 Task: Check the safety & property of Tree house in Grandview, Texas, United States.
Action: Mouse moved to (706, 157)
Screenshot: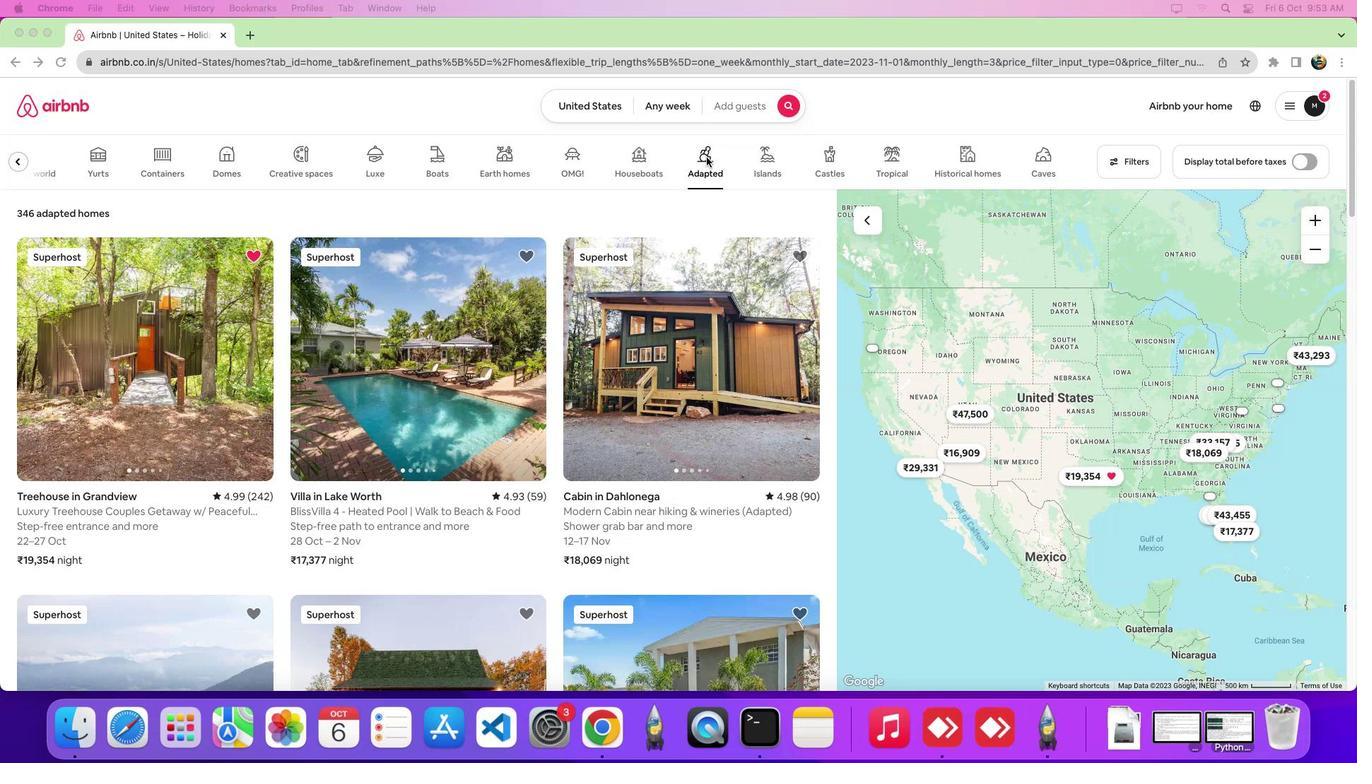 
Action: Mouse pressed left at (706, 157)
Screenshot: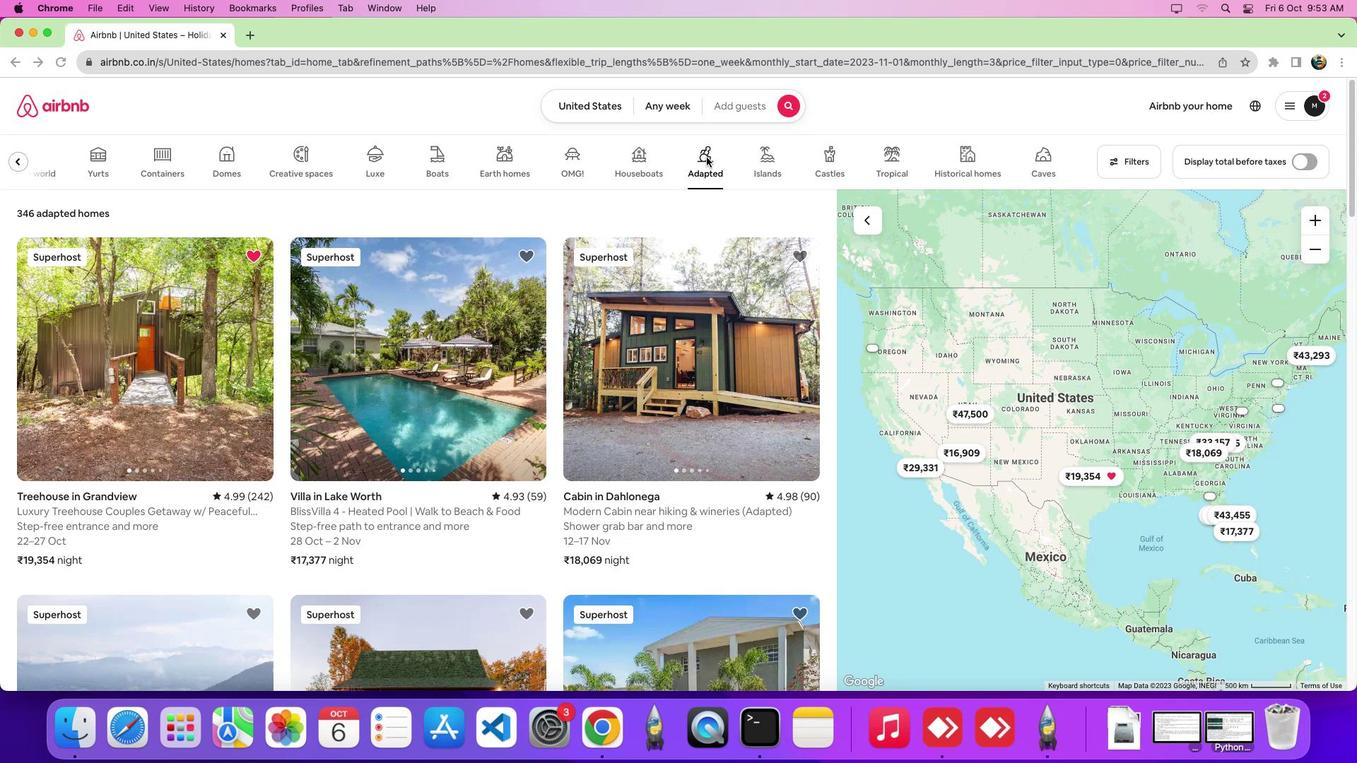 
Action: Mouse moved to (107, 364)
Screenshot: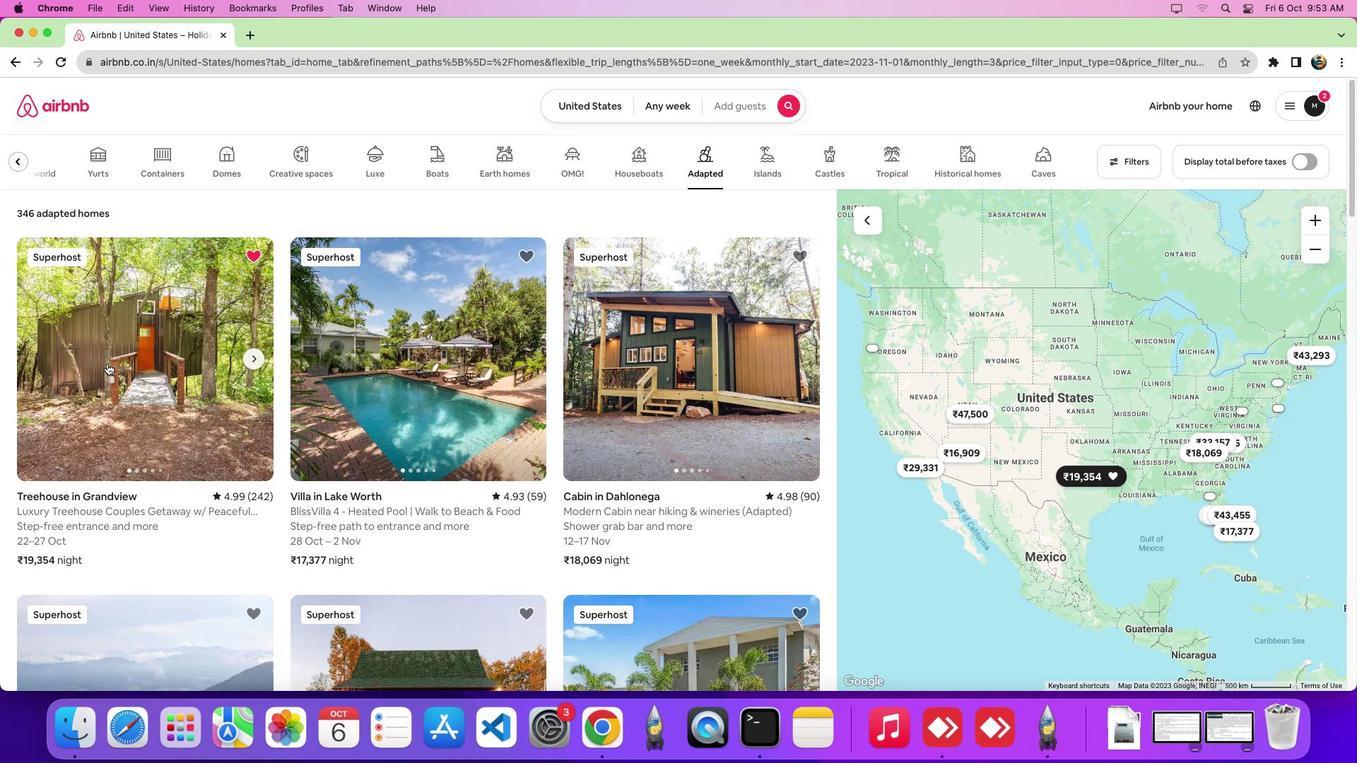 
Action: Mouse pressed left at (107, 364)
Screenshot: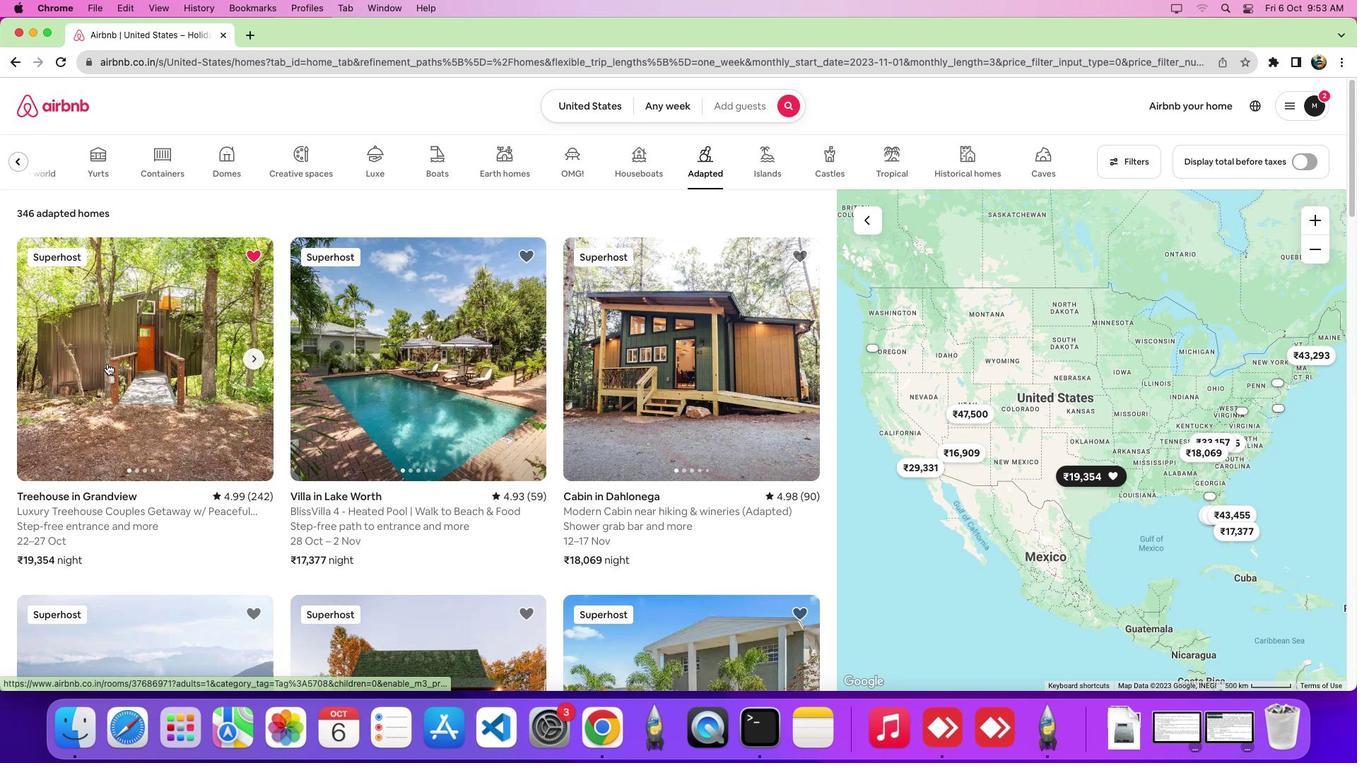 
Action: Mouse moved to (687, 405)
Screenshot: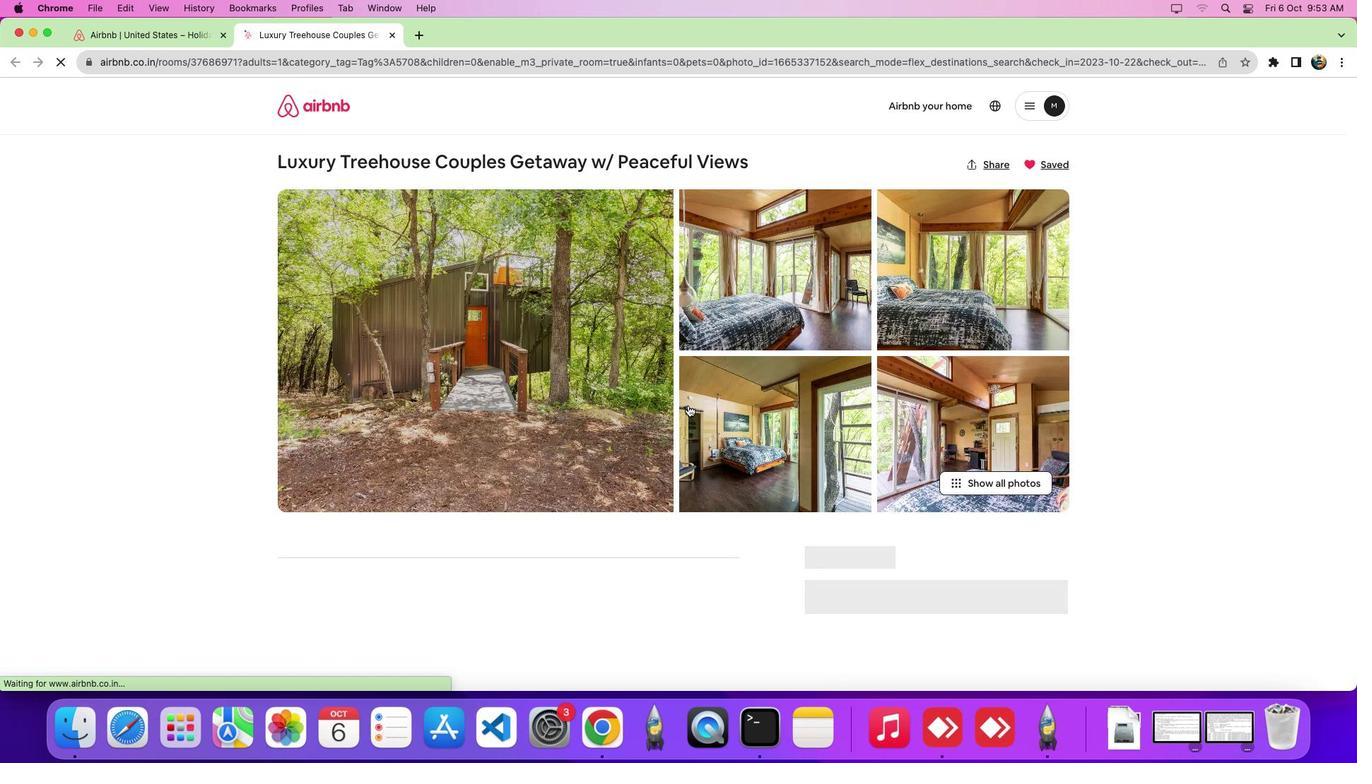 
Action: Mouse scrolled (687, 405) with delta (0, 0)
Screenshot: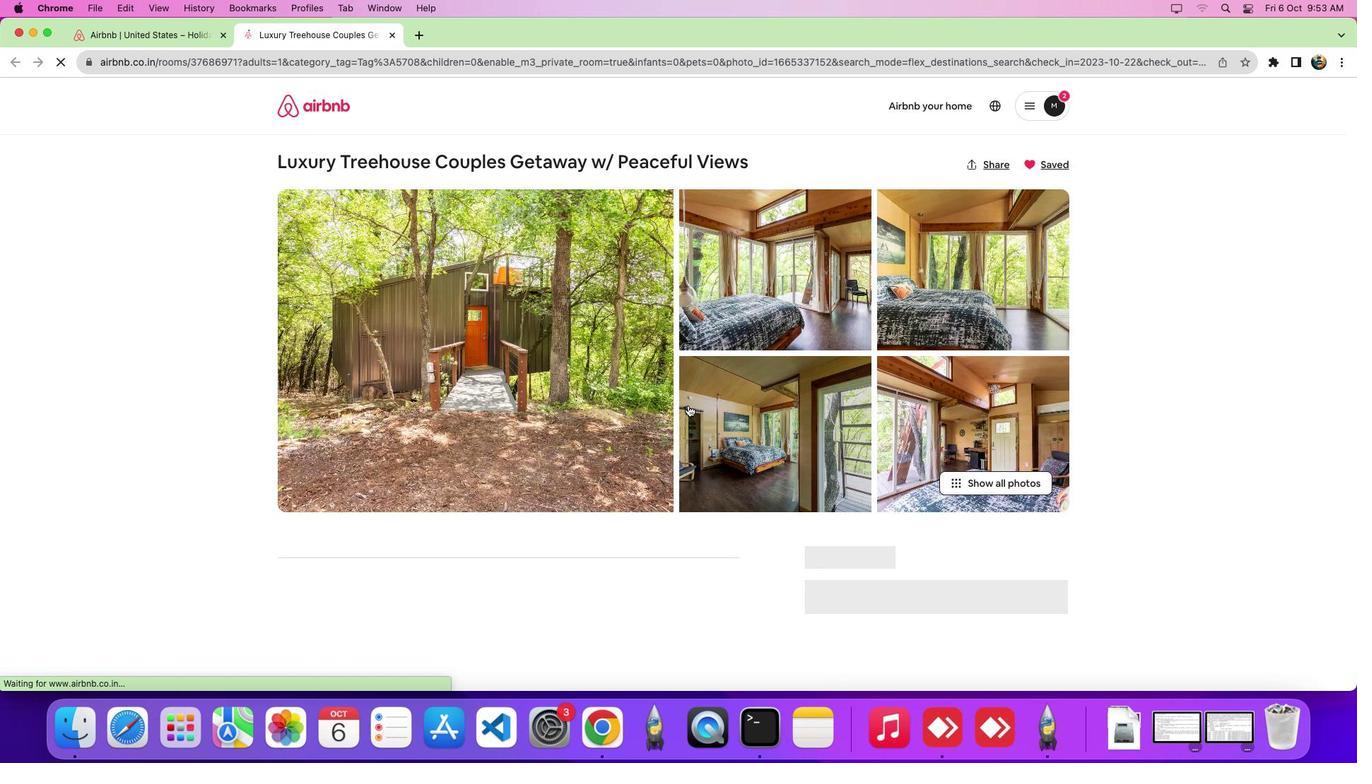 
Action: Mouse scrolled (687, 405) with delta (0, 0)
Screenshot: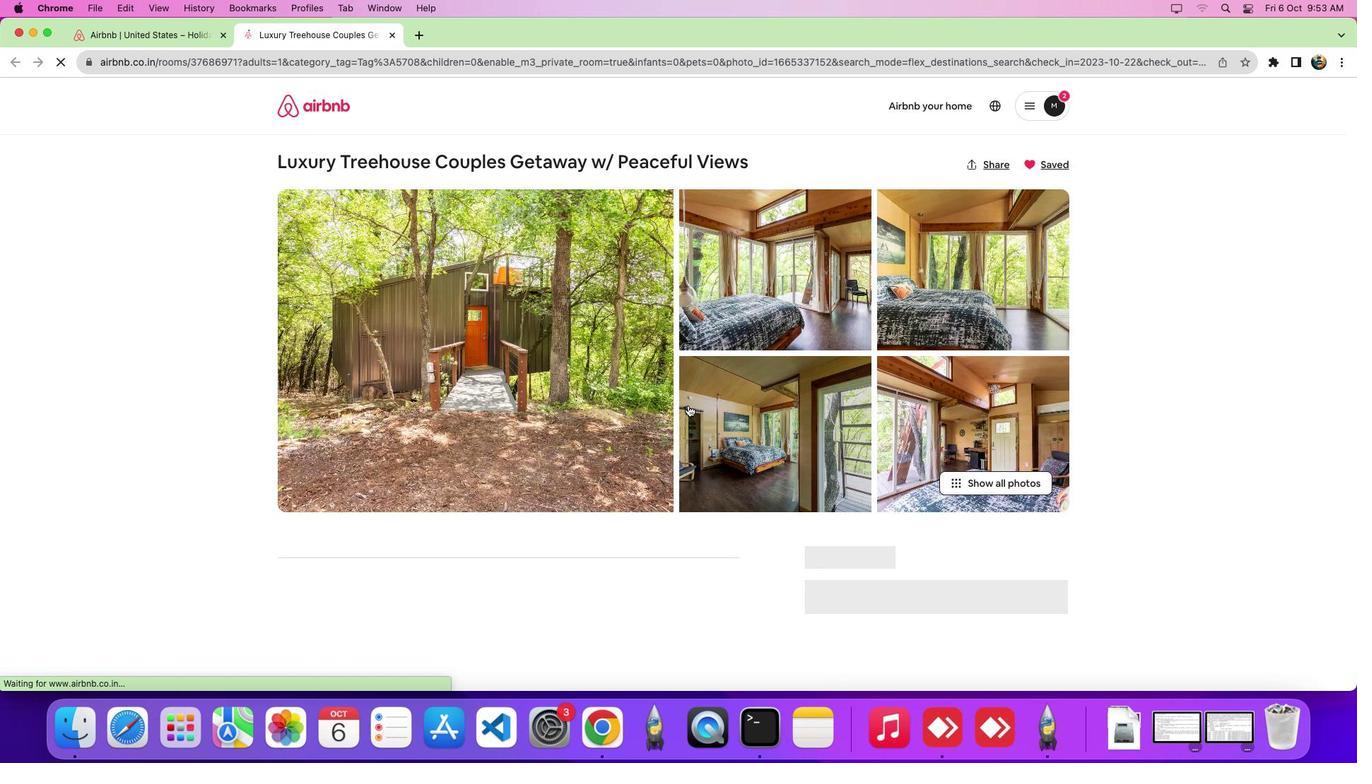 
Action: Mouse scrolled (687, 405) with delta (0, -4)
Screenshot: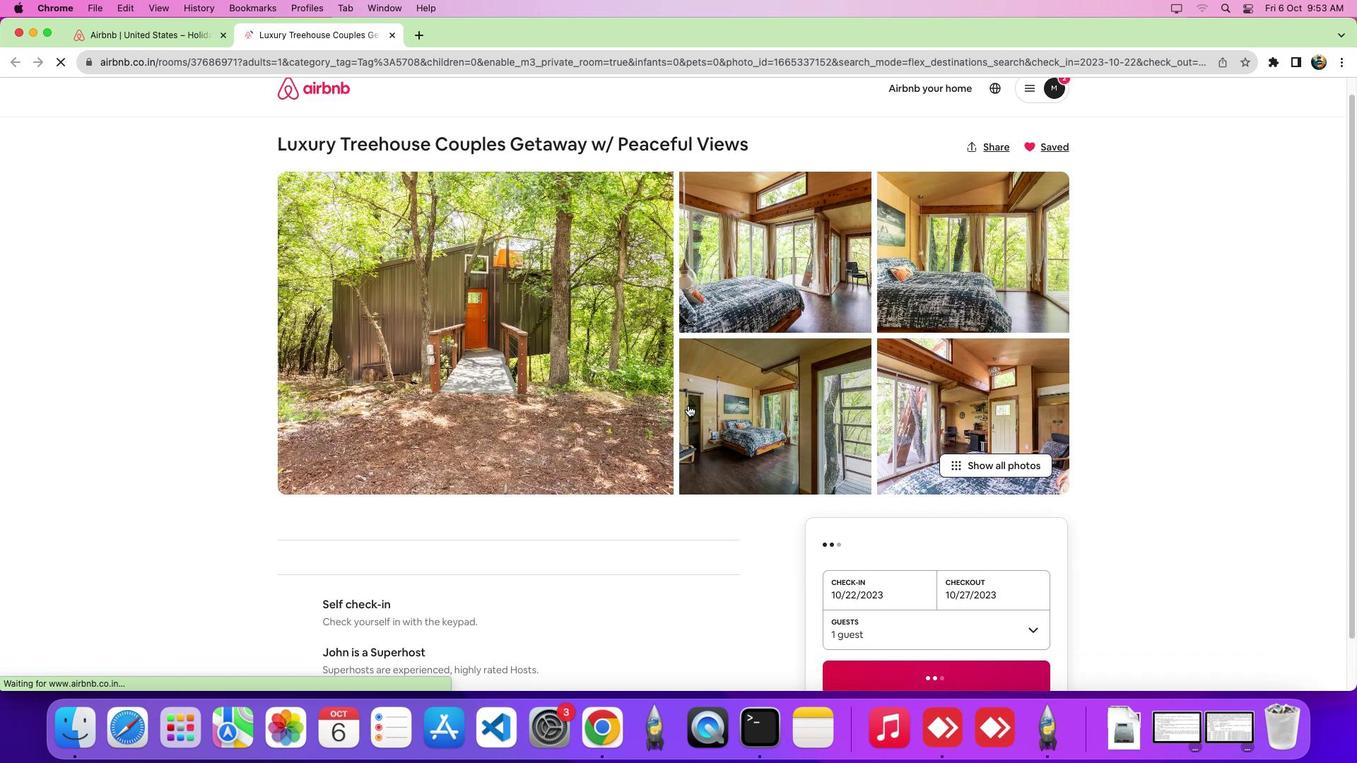 
Action: Mouse scrolled (687, 405) with delta (0, -6)
Screenshot: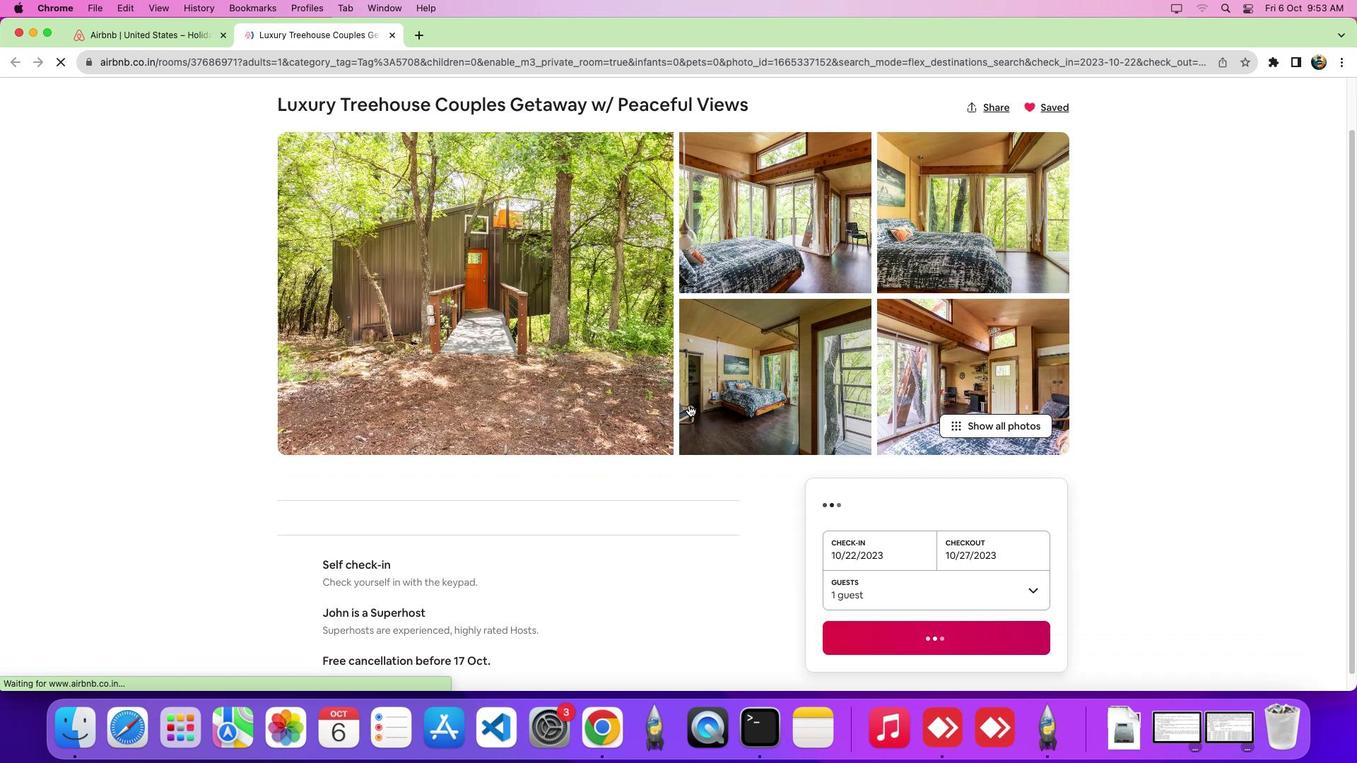 
Action: Mouse moved to (1354, 150)
Screenshot: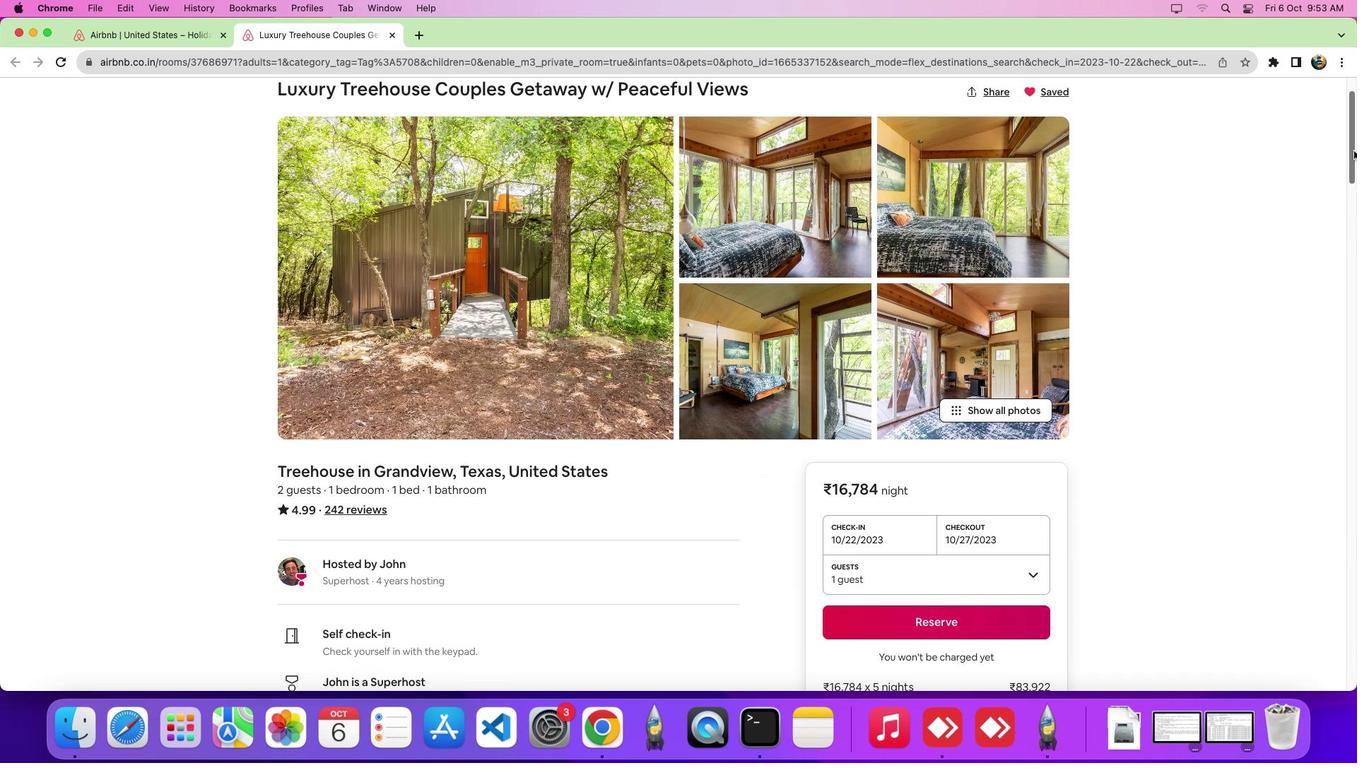 
Action: Mouse pressed left at (1354, 150)
Screenshot: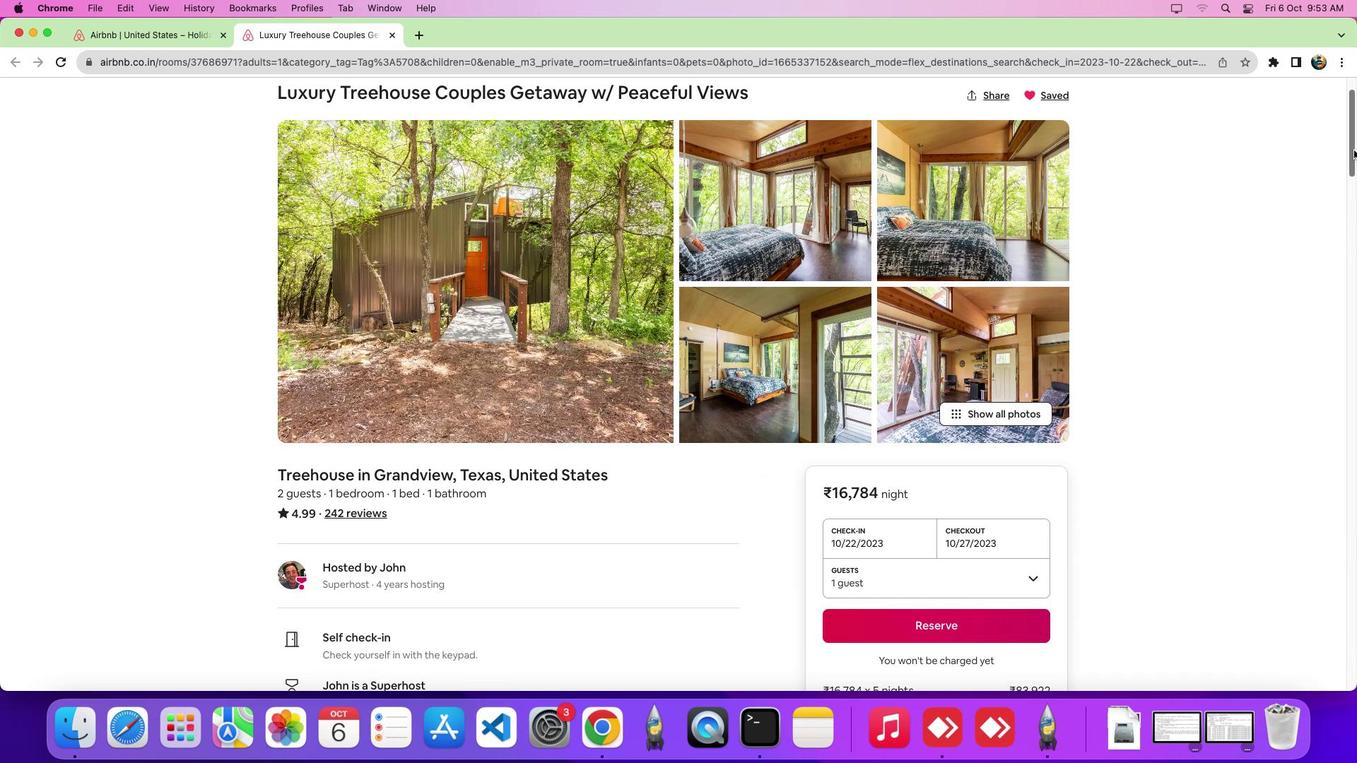 
Action: Mouse moved to (939, 494)
Screenshot: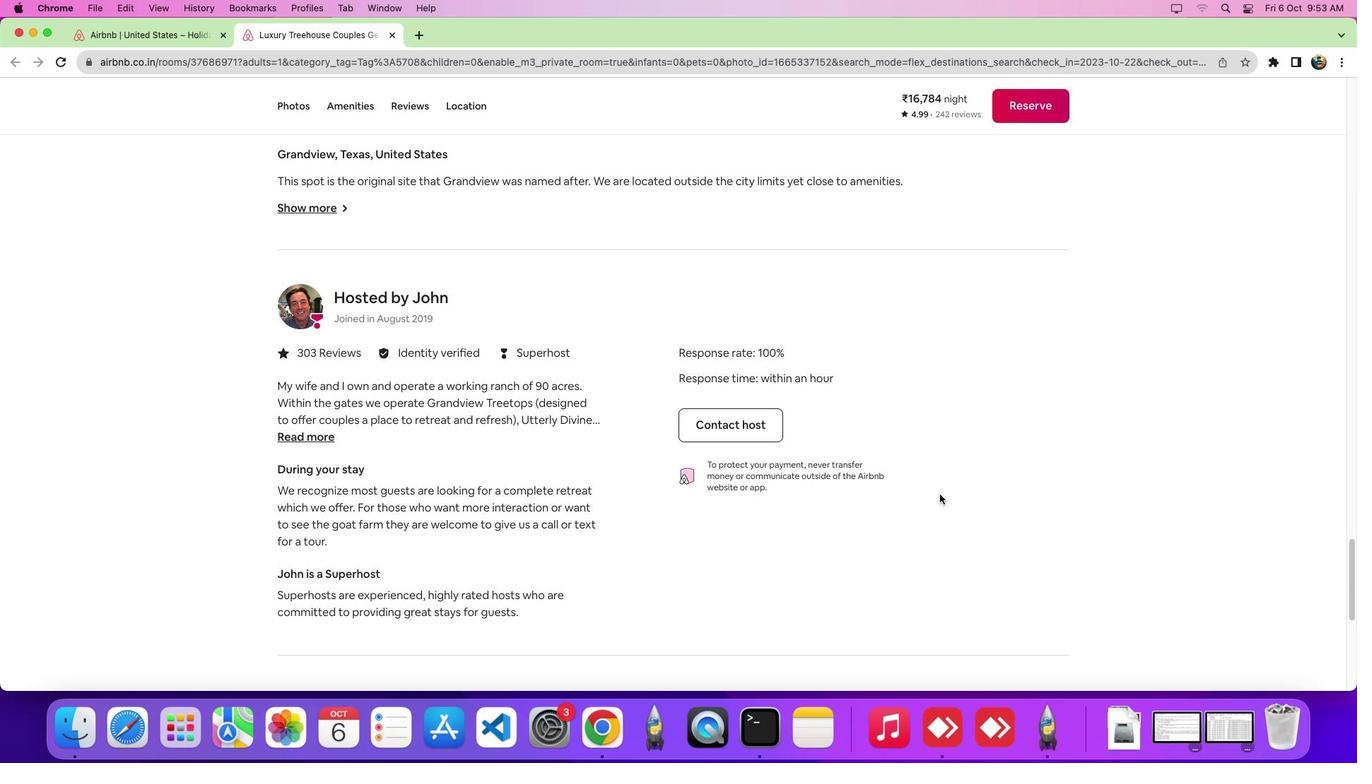 
Action: Mouse scrolled (939, 494) with delta (0, 0)
Screenshot: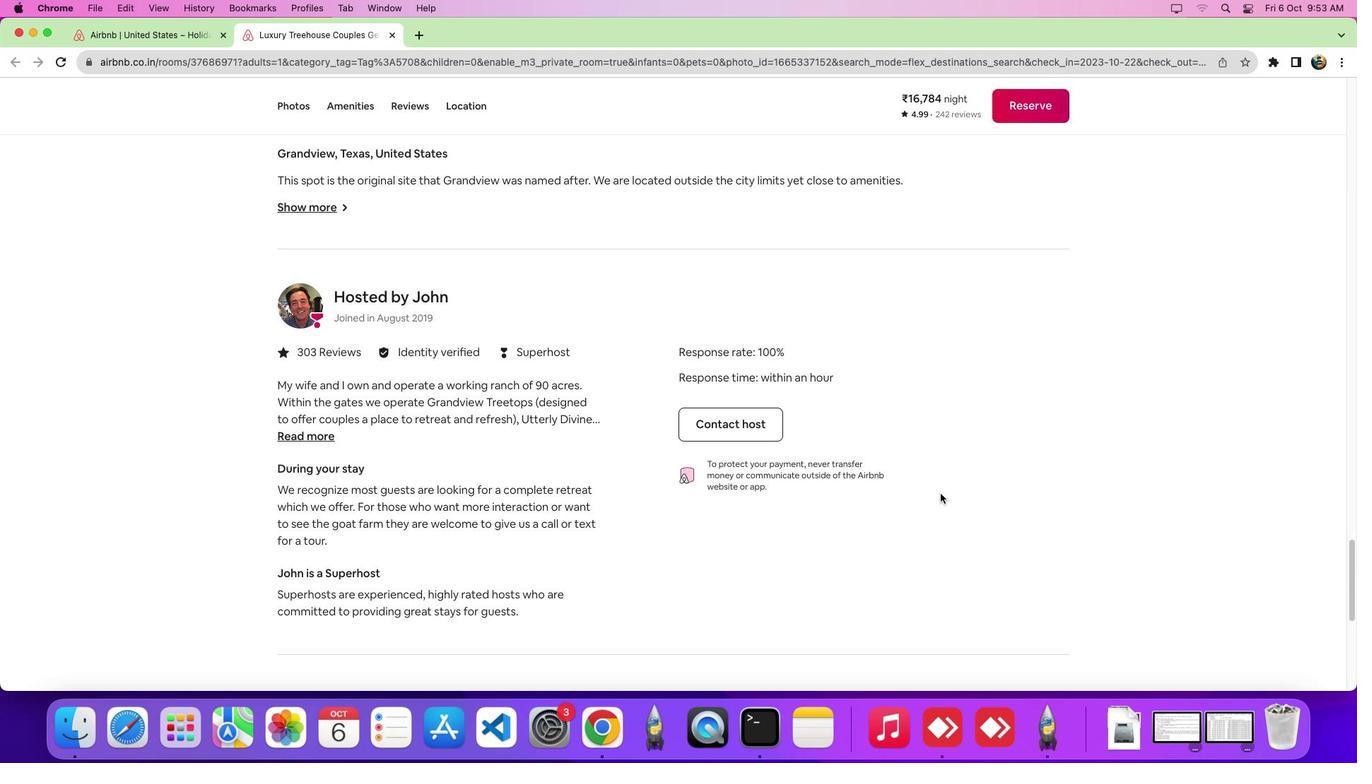 
Action: Mouse scrolled (939, 494) with delta (0, -1)
Screenshot: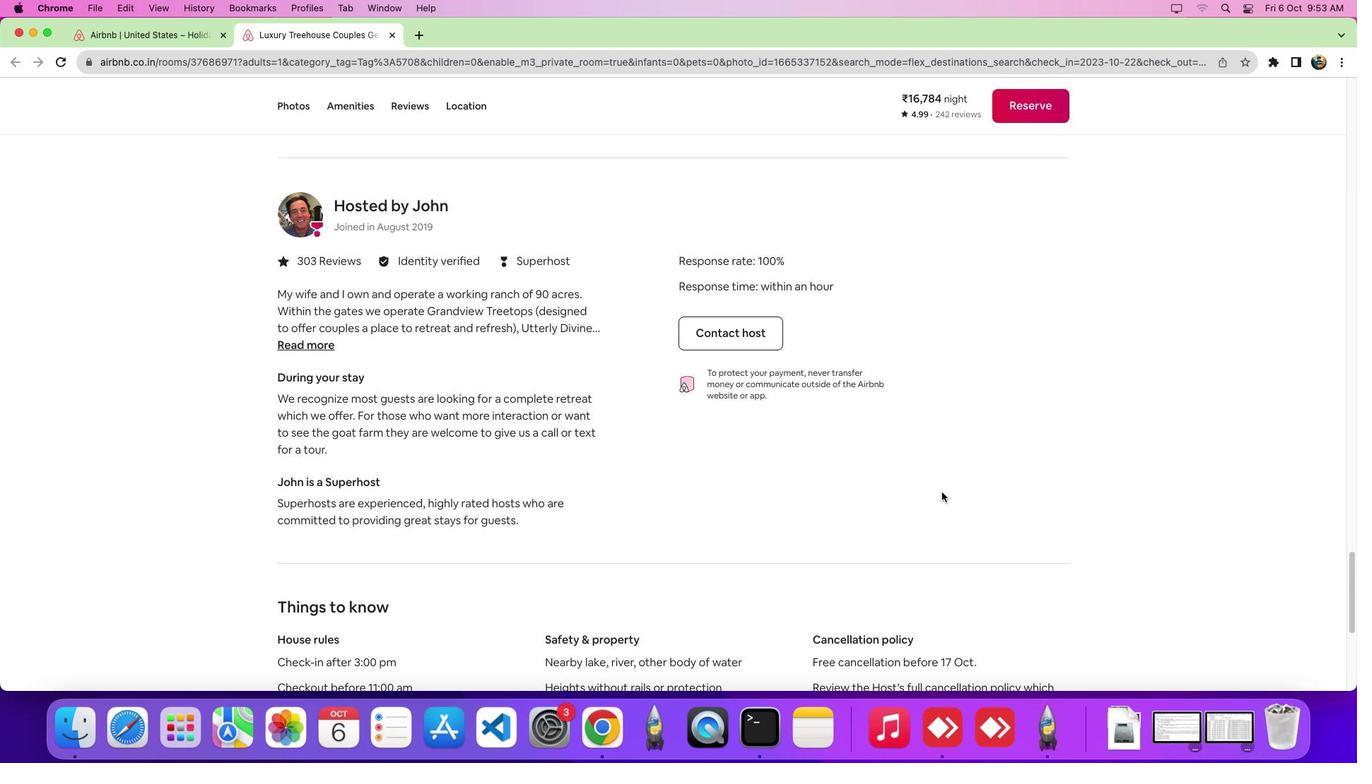
Action: Mouse scrolled (939, 494) with delta (0, -6)
Screenshot: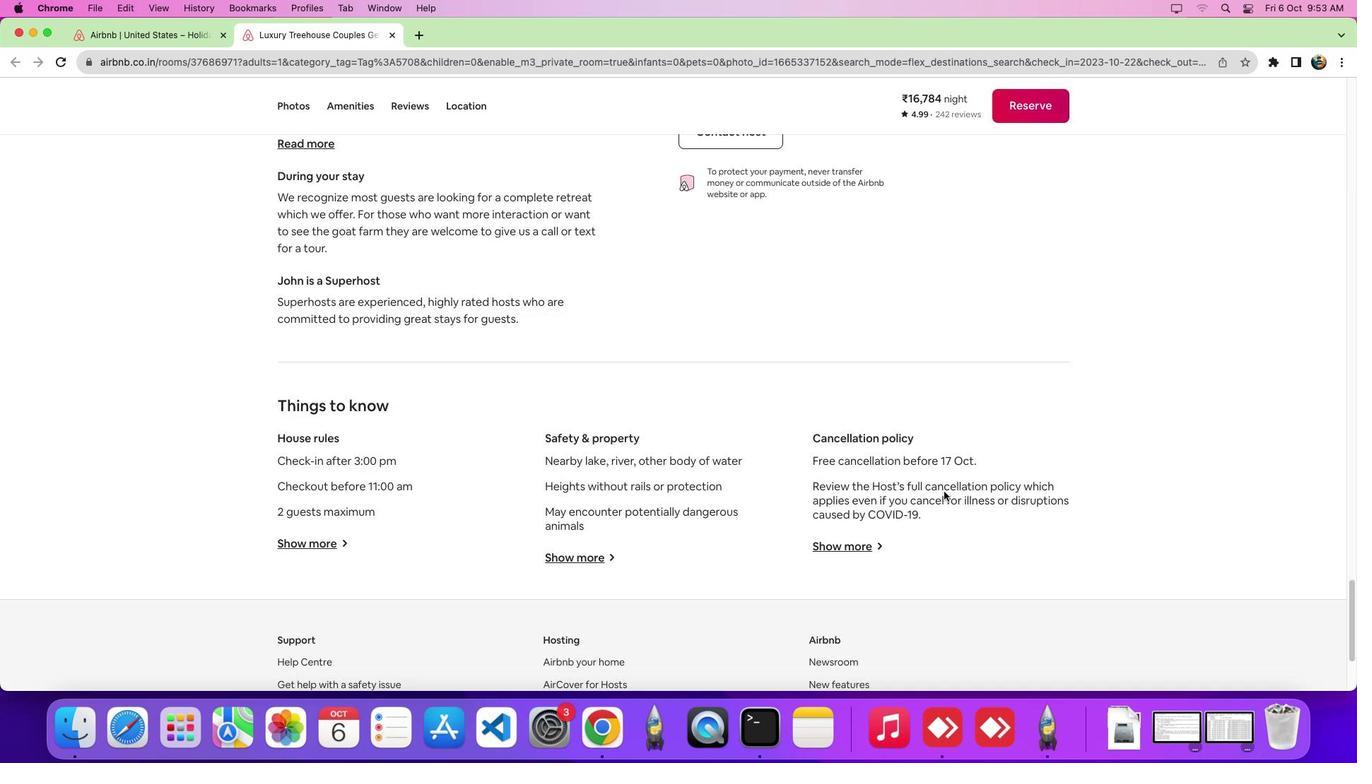 
Action: Mouse moved to (940, 493)
Screenshot: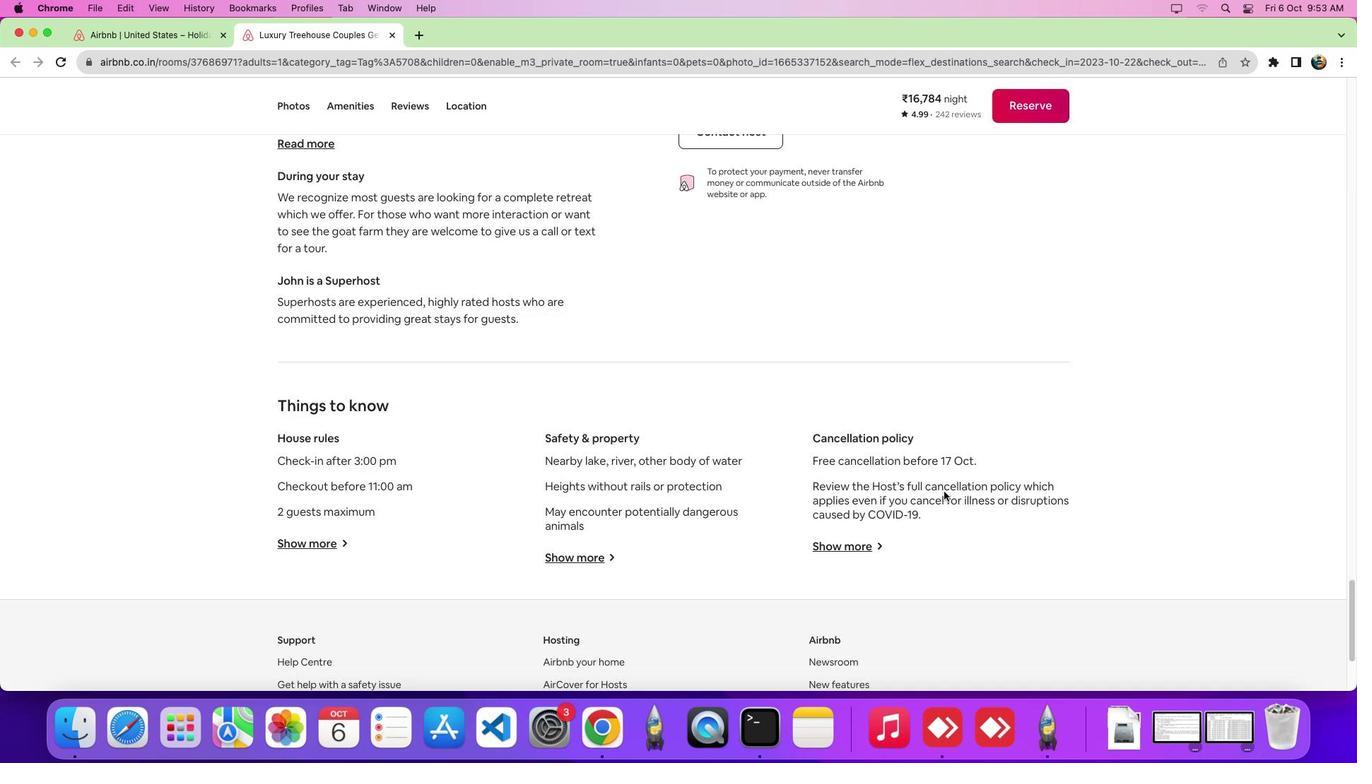 
Action: Mouse scrolled (940, 493) with delta (0, -9)
Screenshot: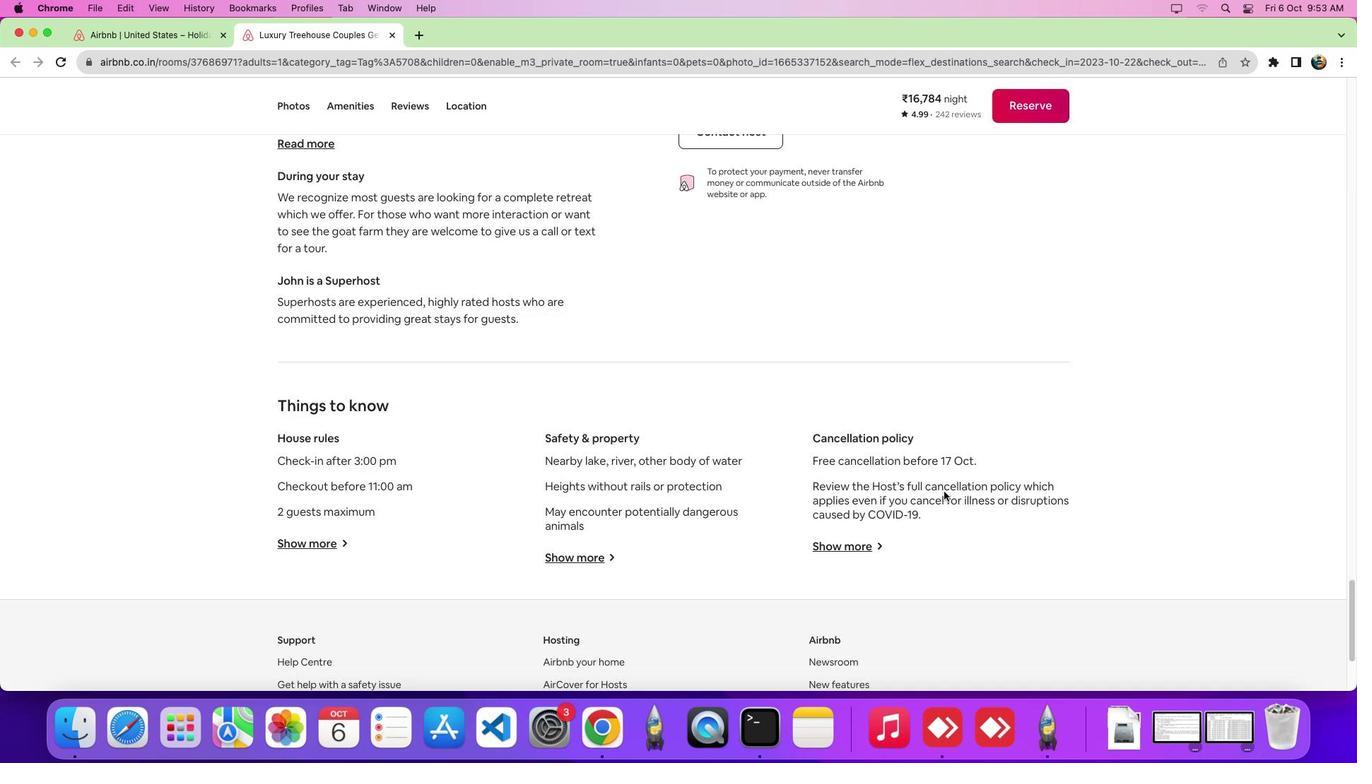 
Action: Mouse moved to (570, 365)
Screenshot: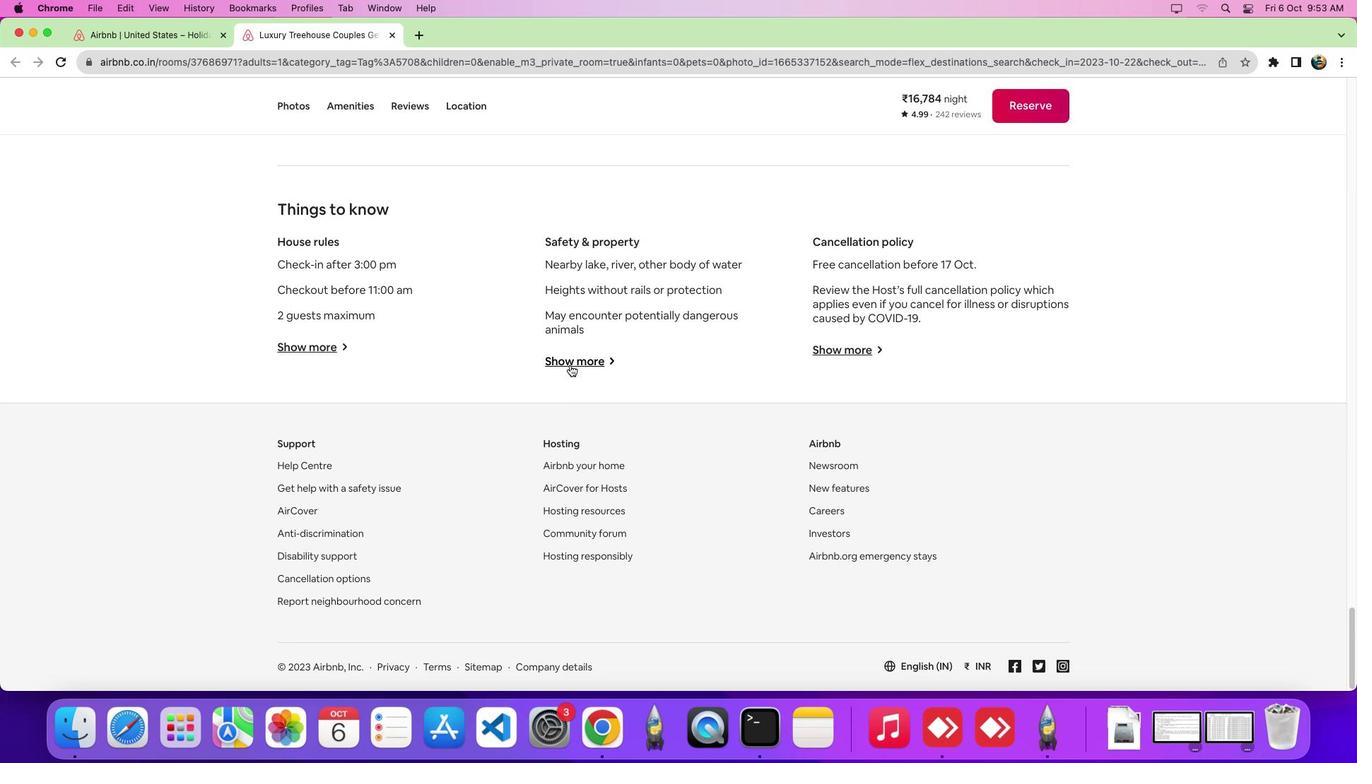 
Action: Mouse pressed left at (570, 365)
Screenshot: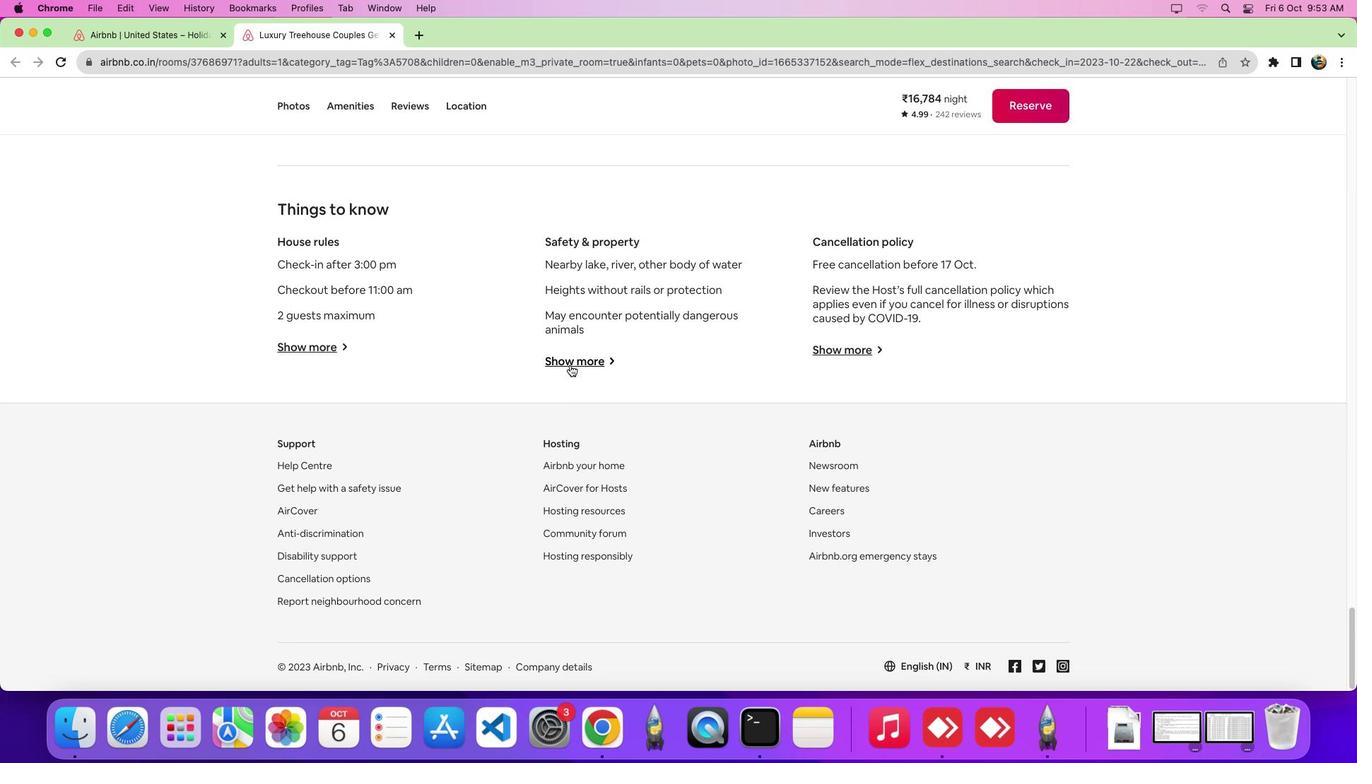 
Action: Mouse moved to (572, 368)
Screenshot: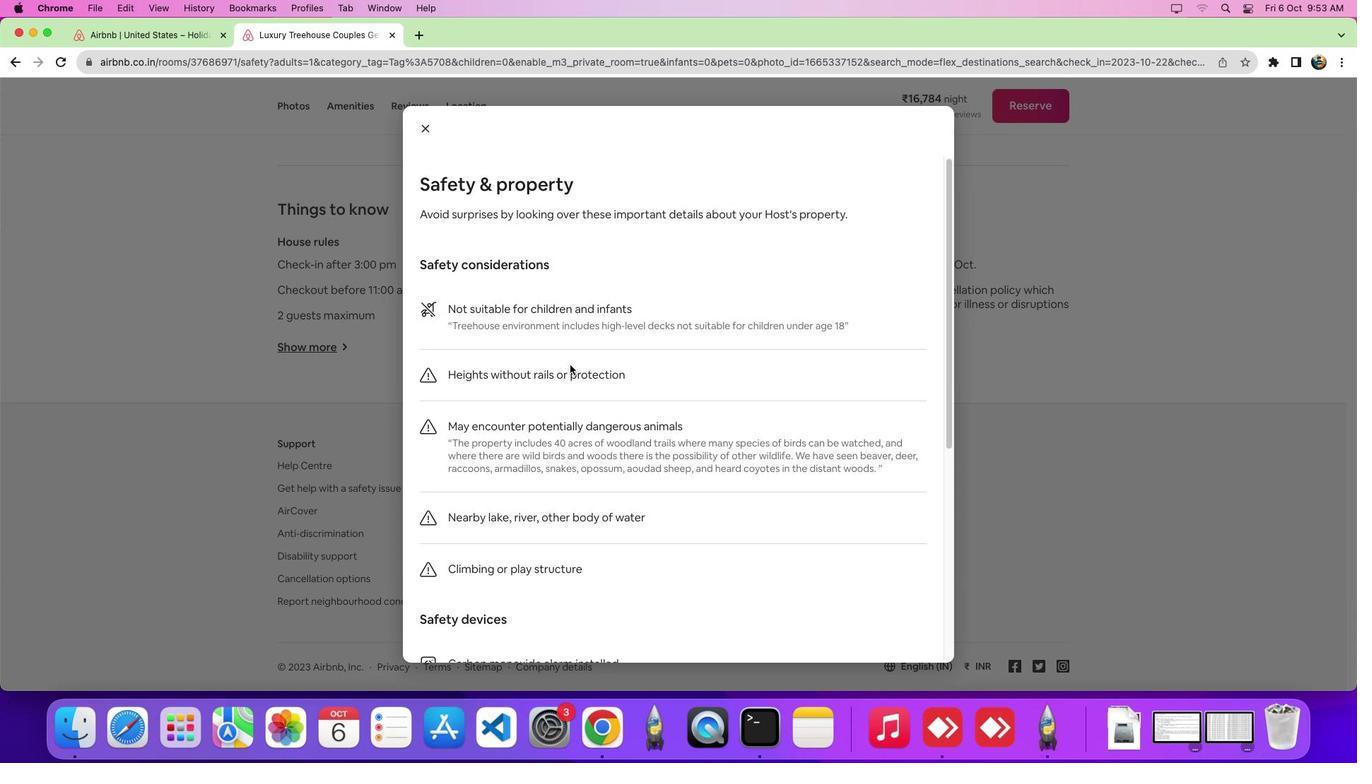 
